 Task: Discover historical landmarks in Nashville, Tennessee, and Memphis, Tennessee.
Action: Mouse moved to (142, 81)
Screenshot: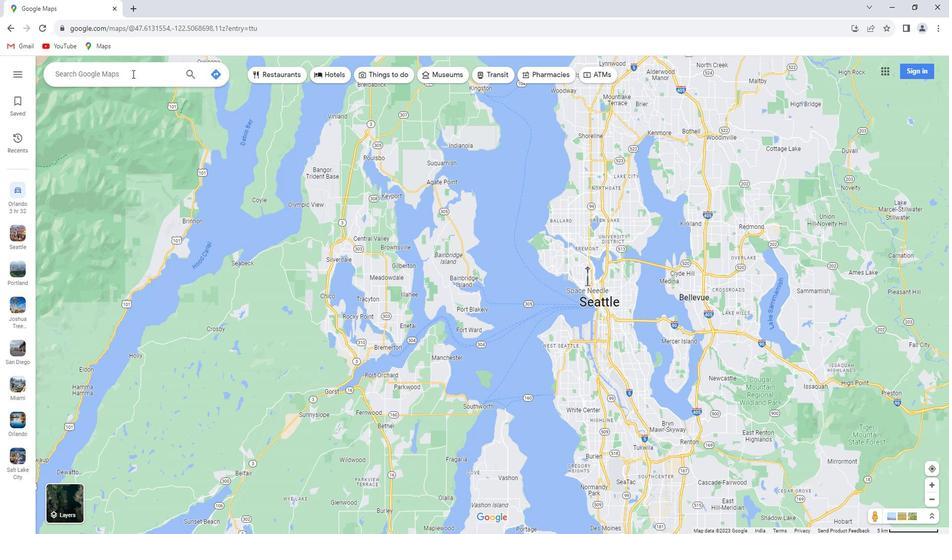 
Action: Mouse pressed left at (142, 81)
Screenshot: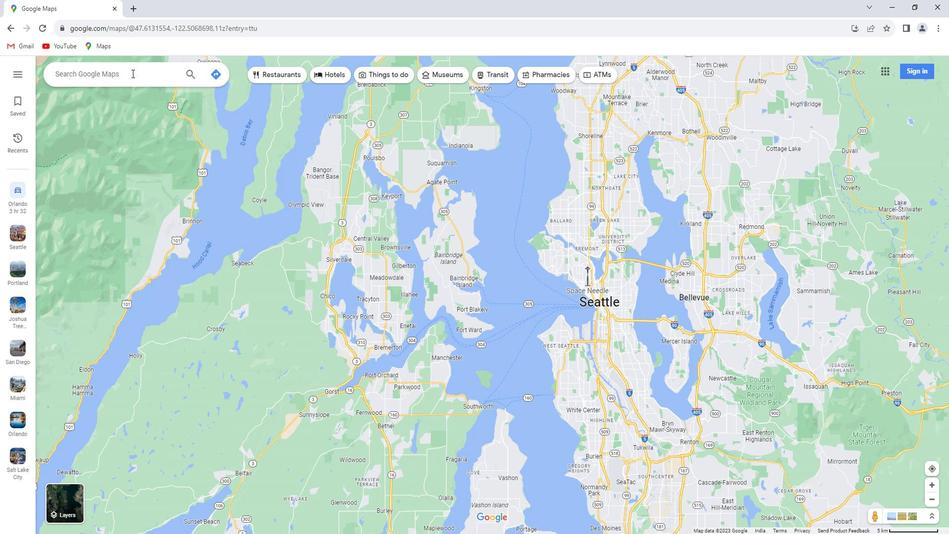 
Action: Key pressed <Key.shift>Nashville,<Key.space><Key.shift>Tee<Key.backspace>nnessee<Key.enter>
Screenshot: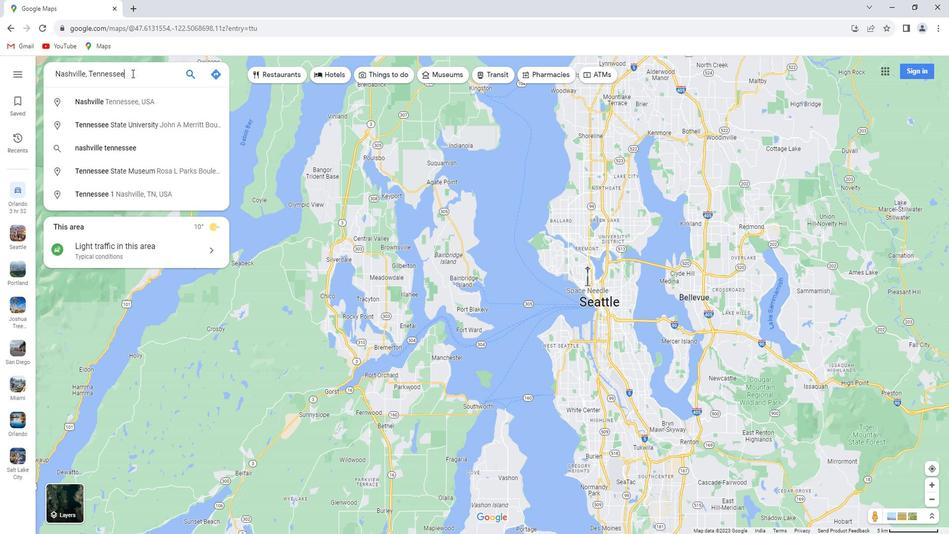 
Action: Mouse moved to (149, 258)
Screenshot: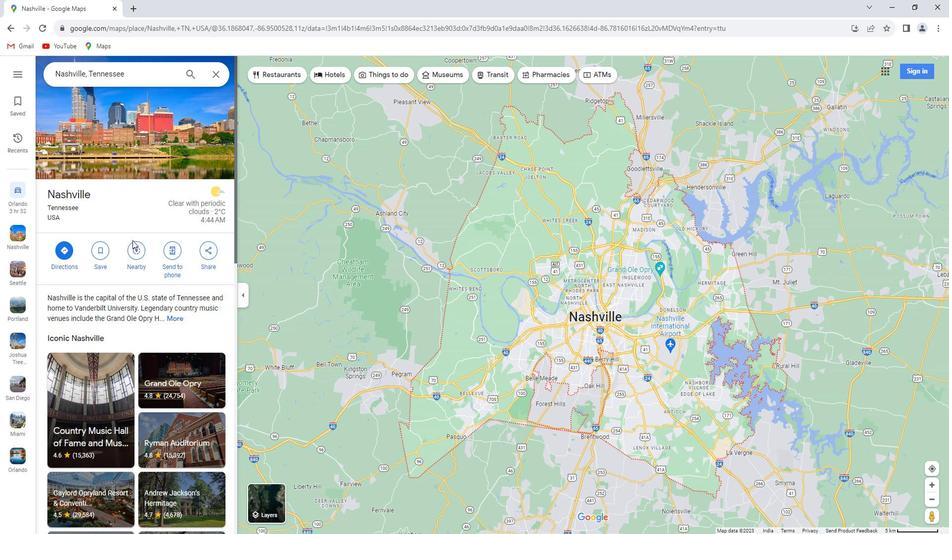 
Action: Mouse pressed left at (149, 258)
Screenshot: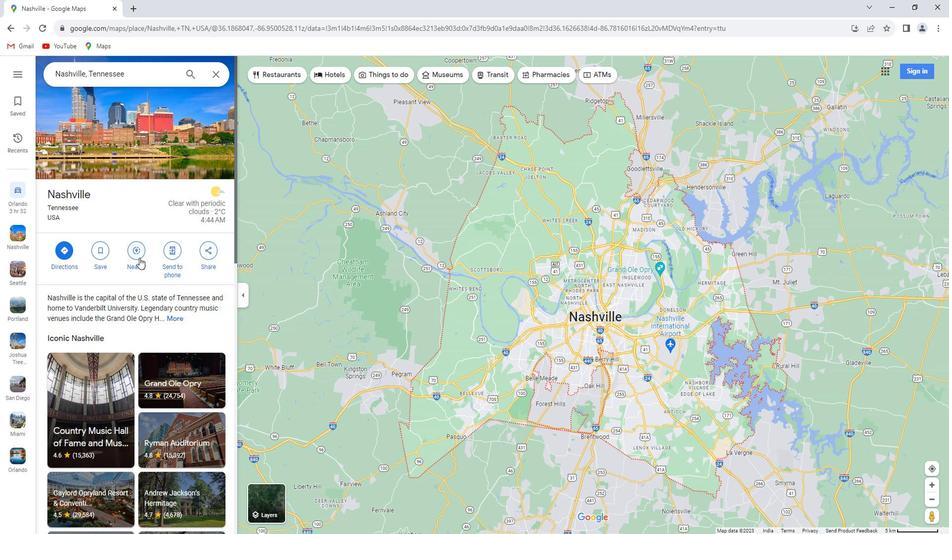 
Action: Key pressed historical<Key.space><Key.shift>Landmarks
Screenshot: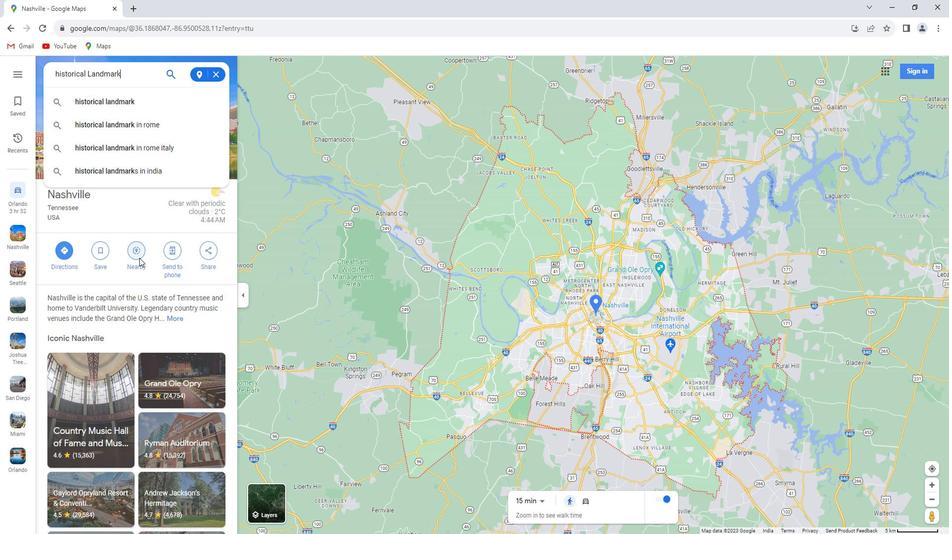 
Action: Mouse moved to (174, 169)
Screenshot: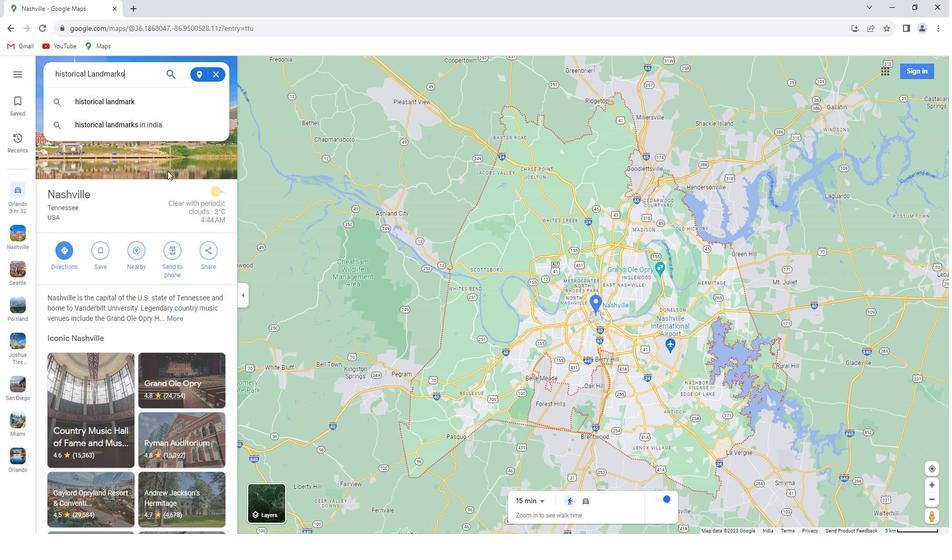 
Action: Key pressed <Key.enter>
Screenshot: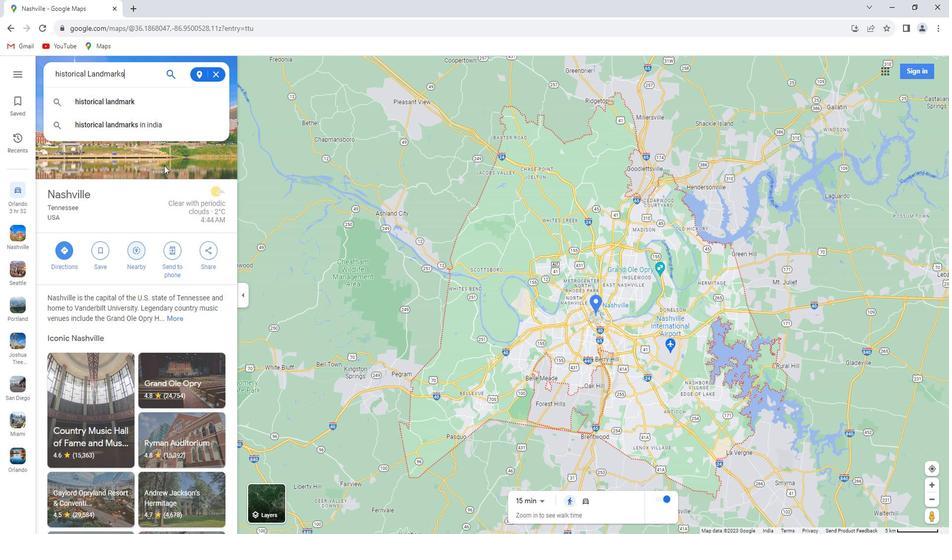 
Action: Mouse moved to (230, 81)
Screenshot: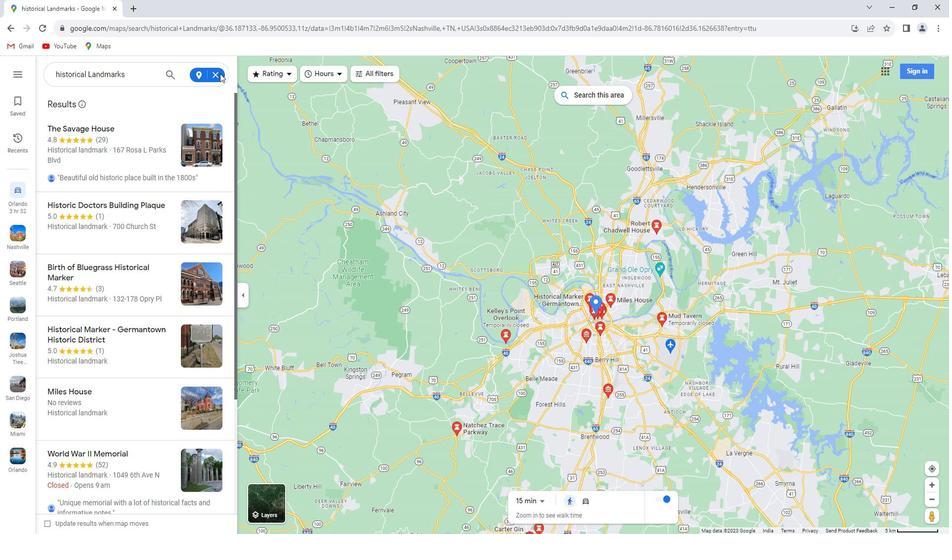 
Action: Mouse pressed left at (230, 81)
Screenshot: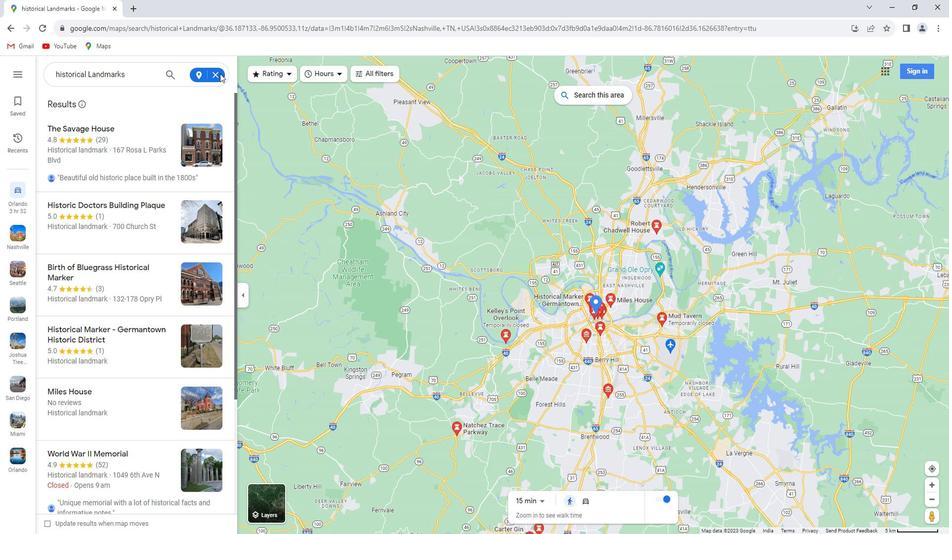 
Action: Mouse moved to (226, 81)
Screenshot: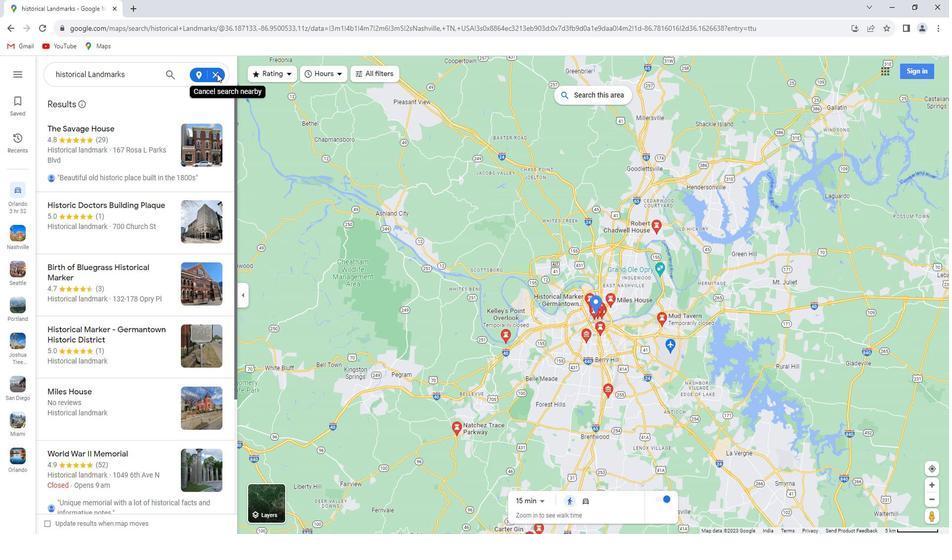 
Action: Mouse pressed left at (226, 81)
Screenshot: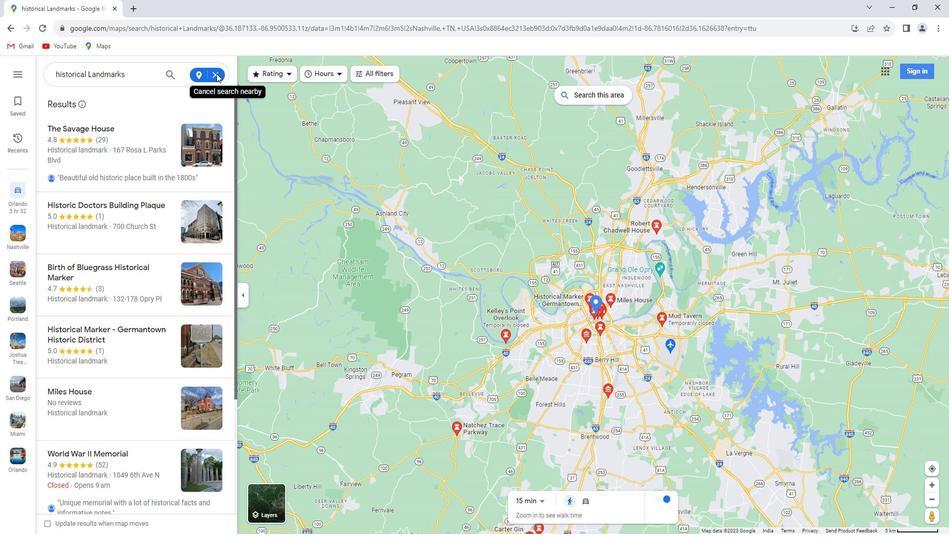 
Action: Mouse moved to (225, 82)
Screenshot: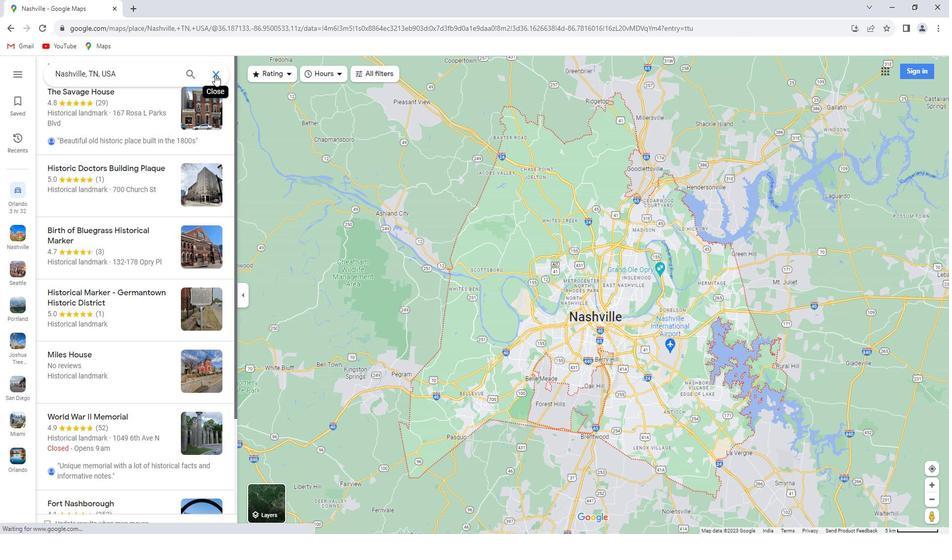 
Action: Mouse pressed left at (225, 82)
Screenshot: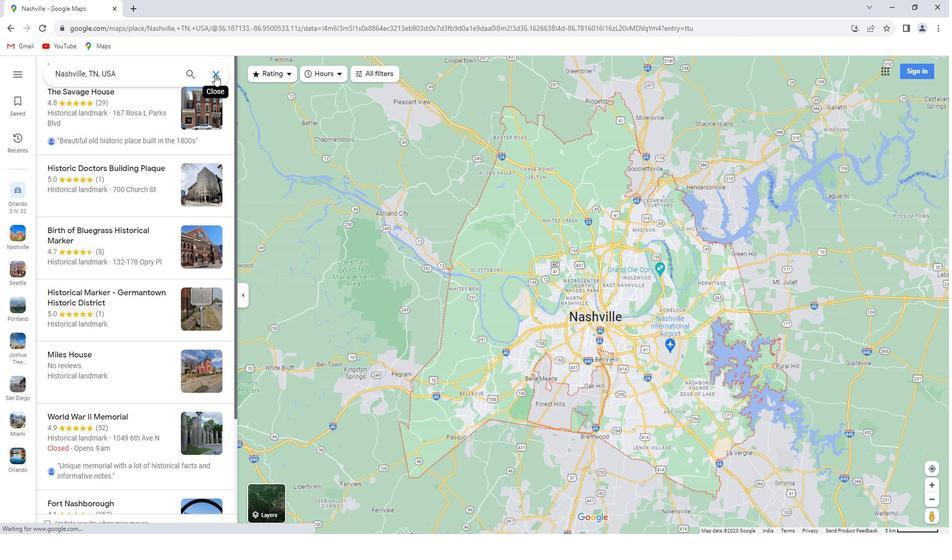 
Action: Mouse moved to (158, 83)
Screenshot: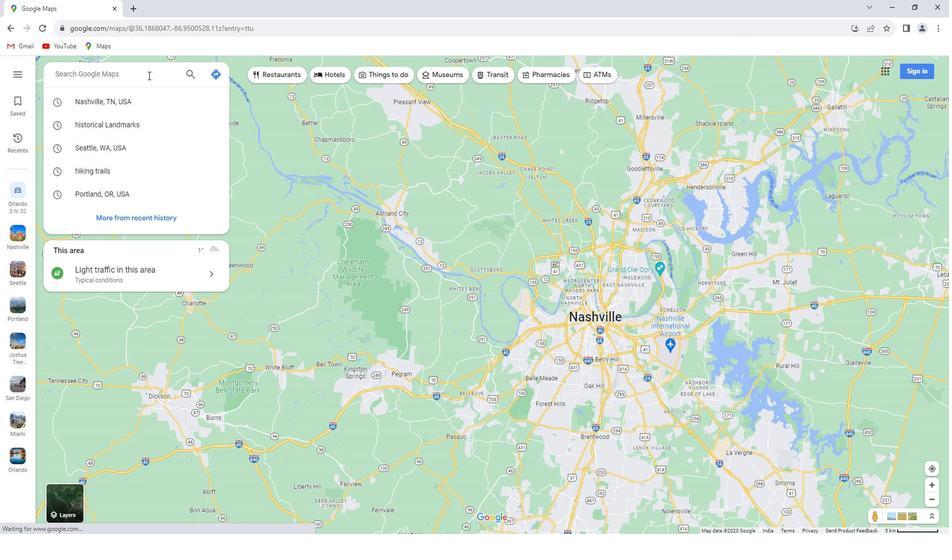 
Action: Key pressed <Key.shift><<Key.backspace><Key.shift>Memphis,<Key.space><Key.shift>Tennessee<Key.enter>
Screenshot: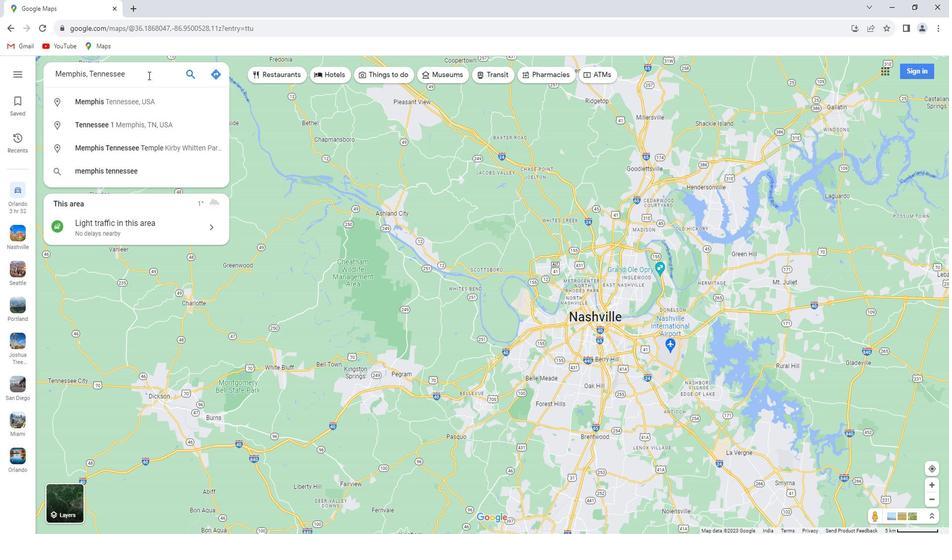 
Action: Mouse moved to (142, 247)
Screenshot: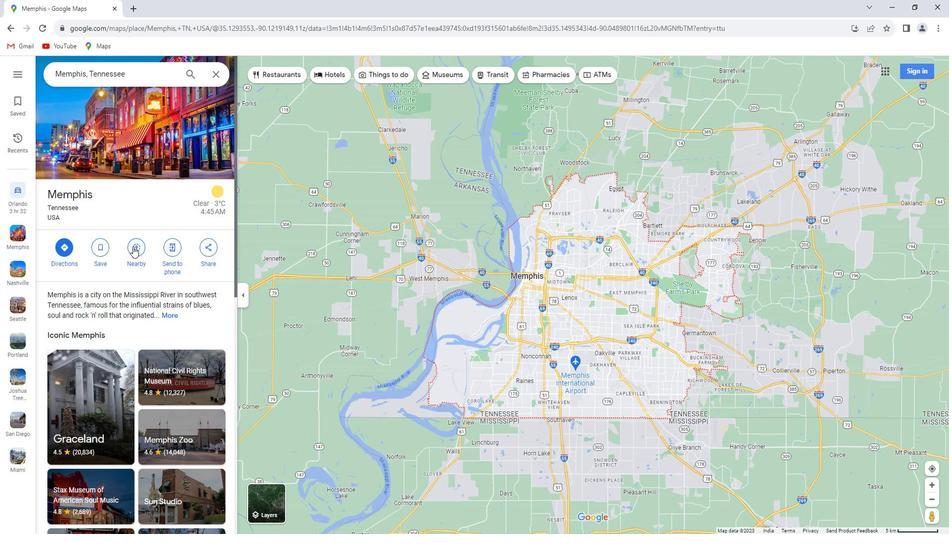 
Action: Mouse pressed left at (142, 247)
Screenshot: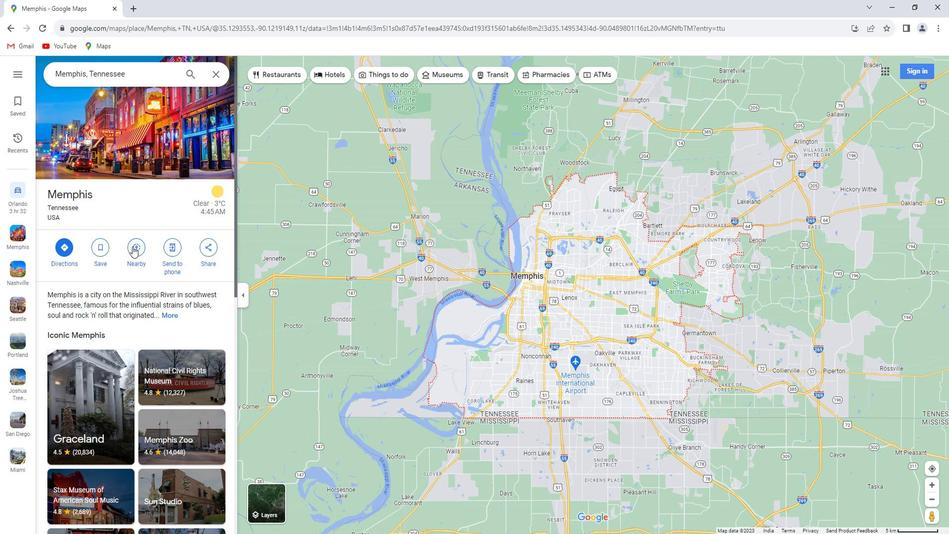 
Action: Mouse moved to (142, 256)
Screenshot: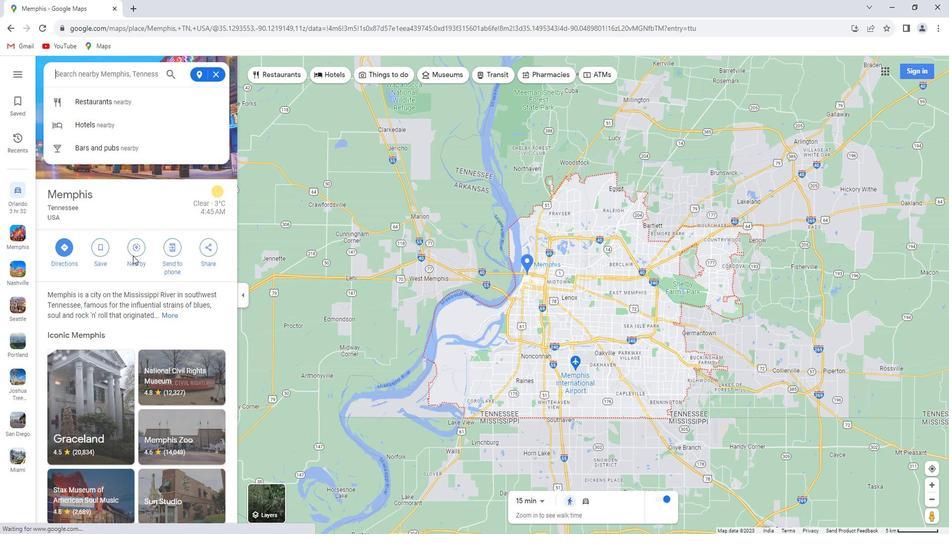 
Action: Key pressed historical<Key.space>landmark<Key.enter>
Screenshot: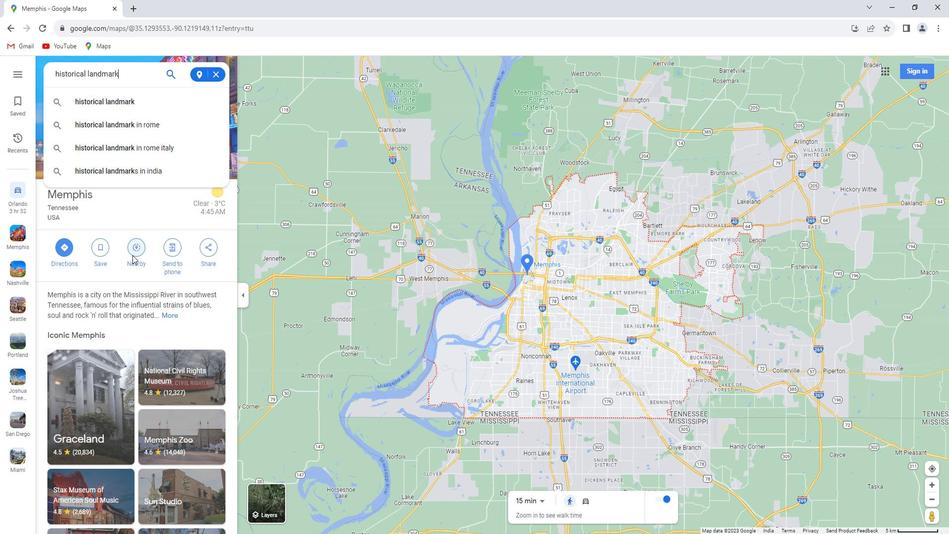 
